 Task: In Mark's project, Hide the field "Status" for the table layout.
Action: Mouse pressed left at (251, 152)
Screenshot: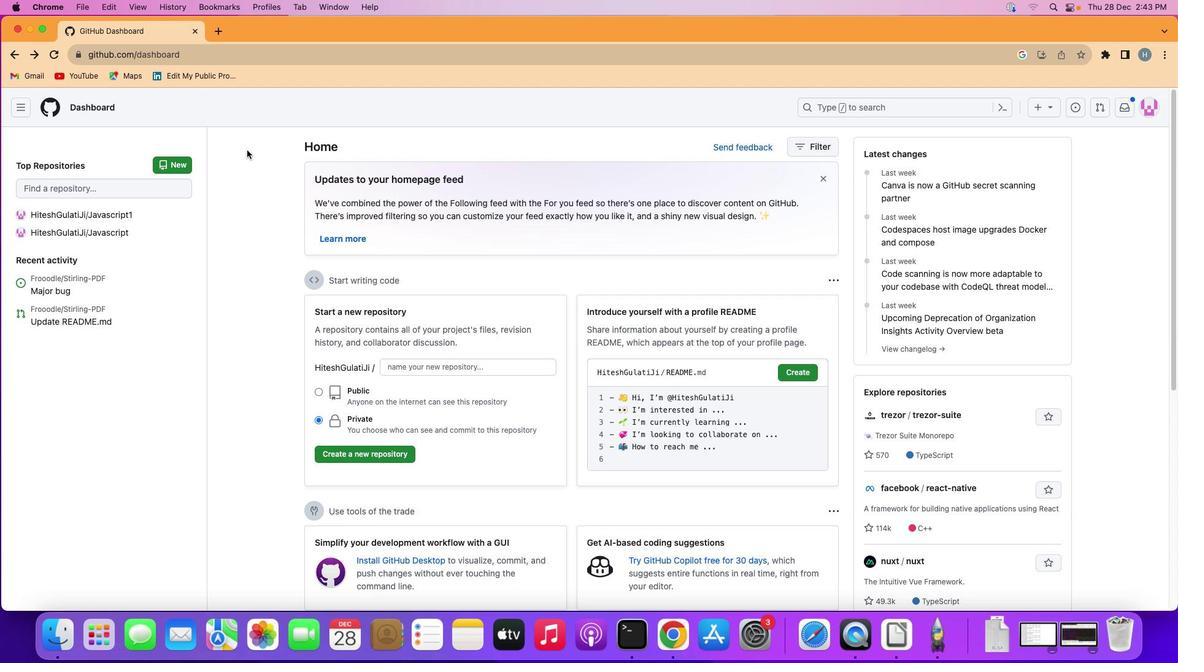 
Action: Mouse moved to (20, 104)
Screenshot: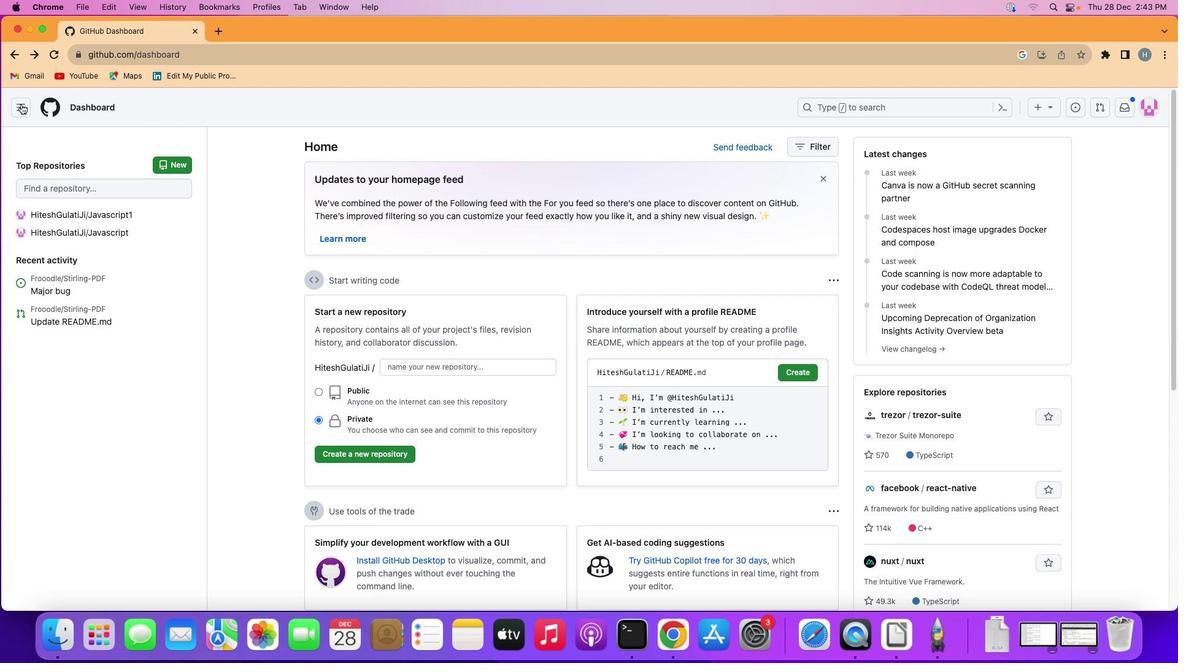 
Action: Mouse pressed left at (20, 104)
Screenshot: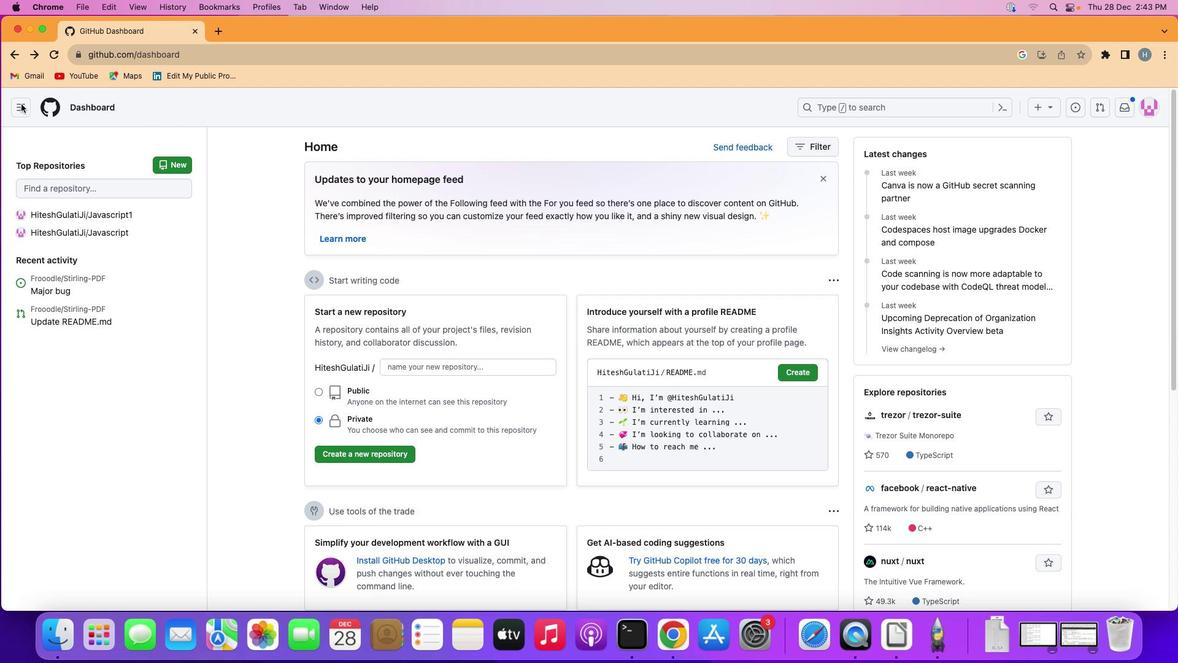 
Action: Mouse moved to (48, 186)
Screenshot: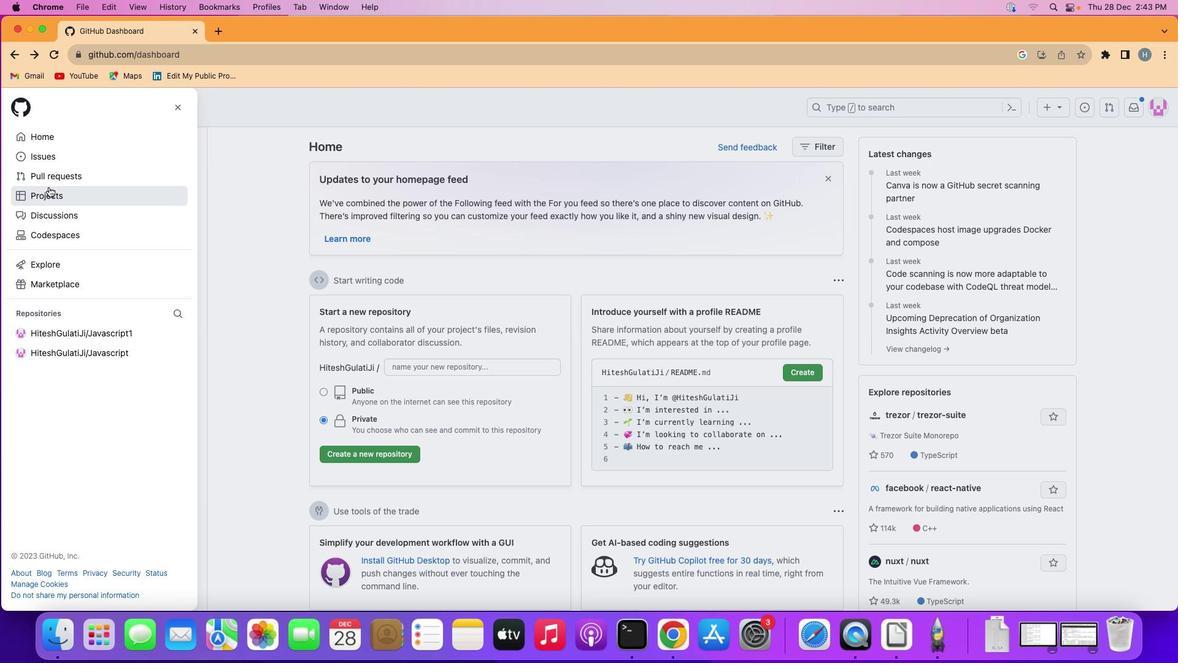 
Action: Mouse pressed left at (48, 186)
Screenshot: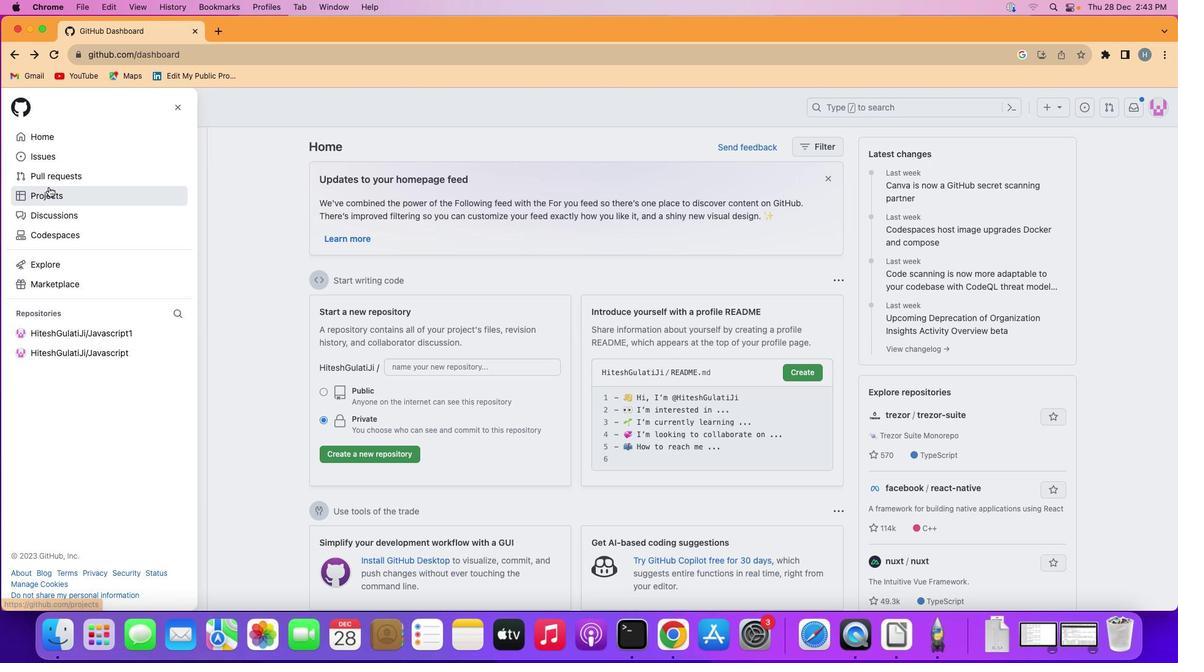 
Action: Mouse moved to (462, 220)
Screenshot: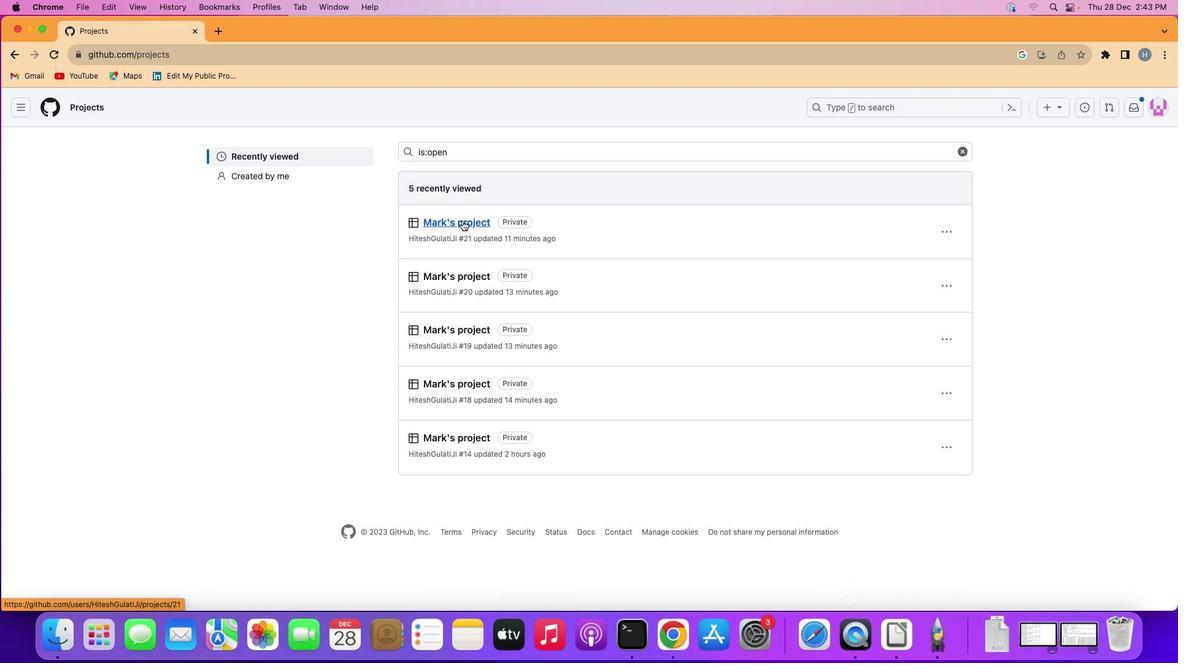 
Action: Mouse pressed left at (462, 220)
Screenshot: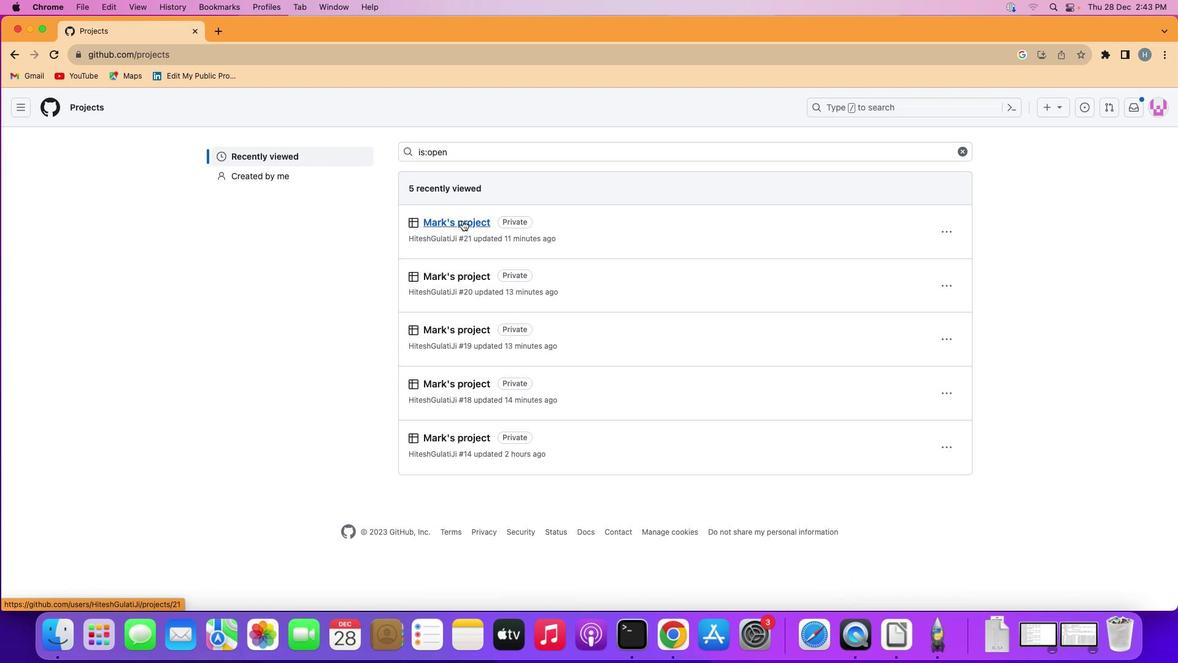 
Action: Mouse moved to (85, 166)
Screenshot: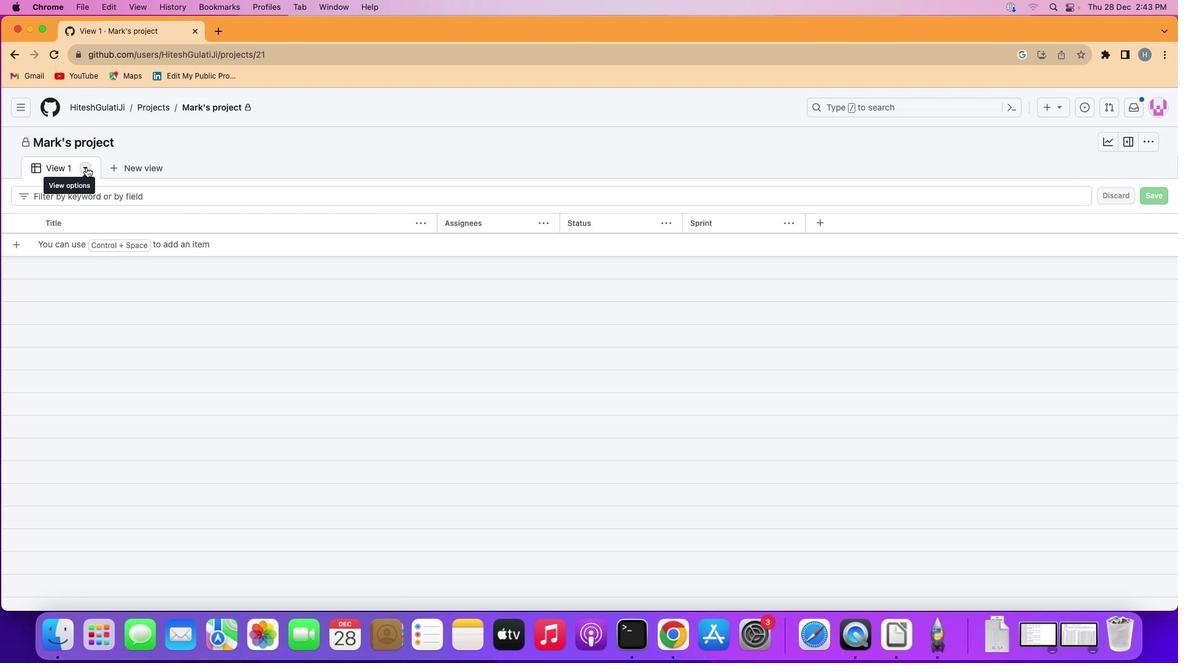 
Action: Mouse pressed left at (85, 166)
Screenshot: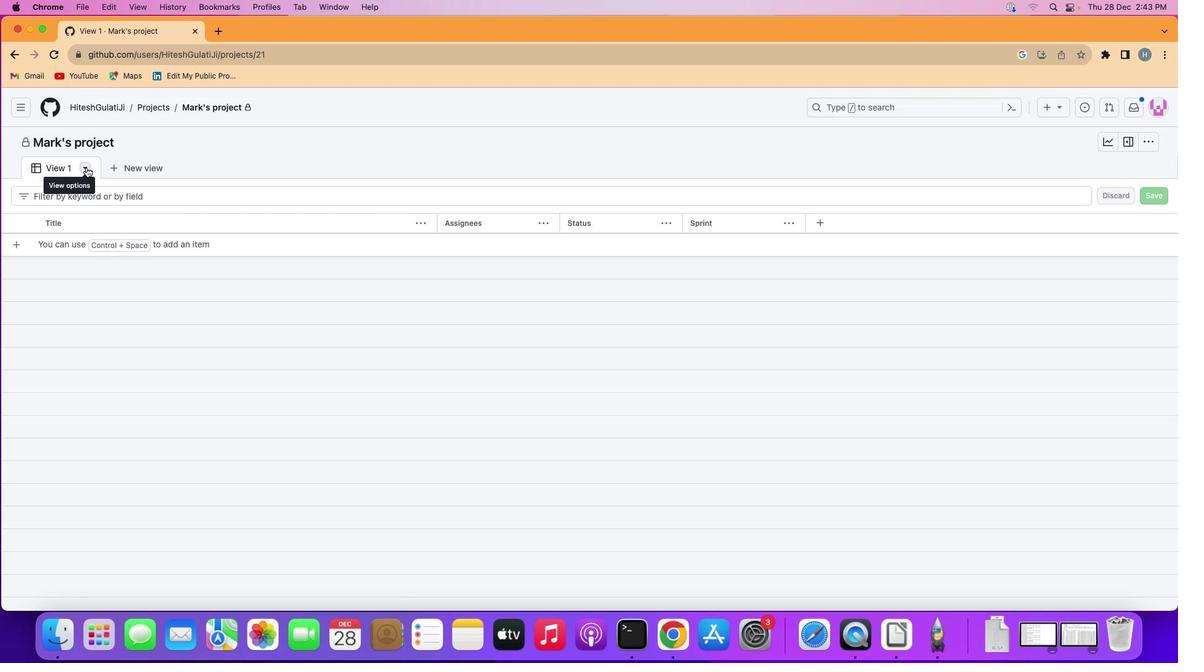 
Action: Mouse moved to (133, 256)
Screenshot: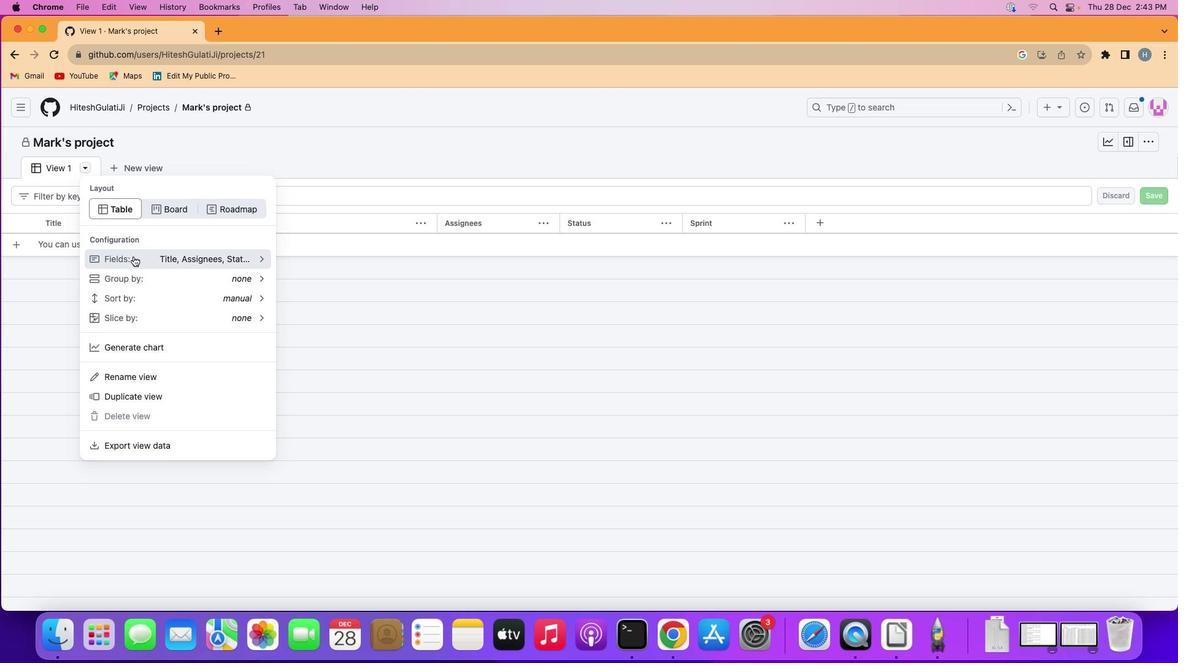 
Action: Mouse pressed left at (133, 256)
Screenshot: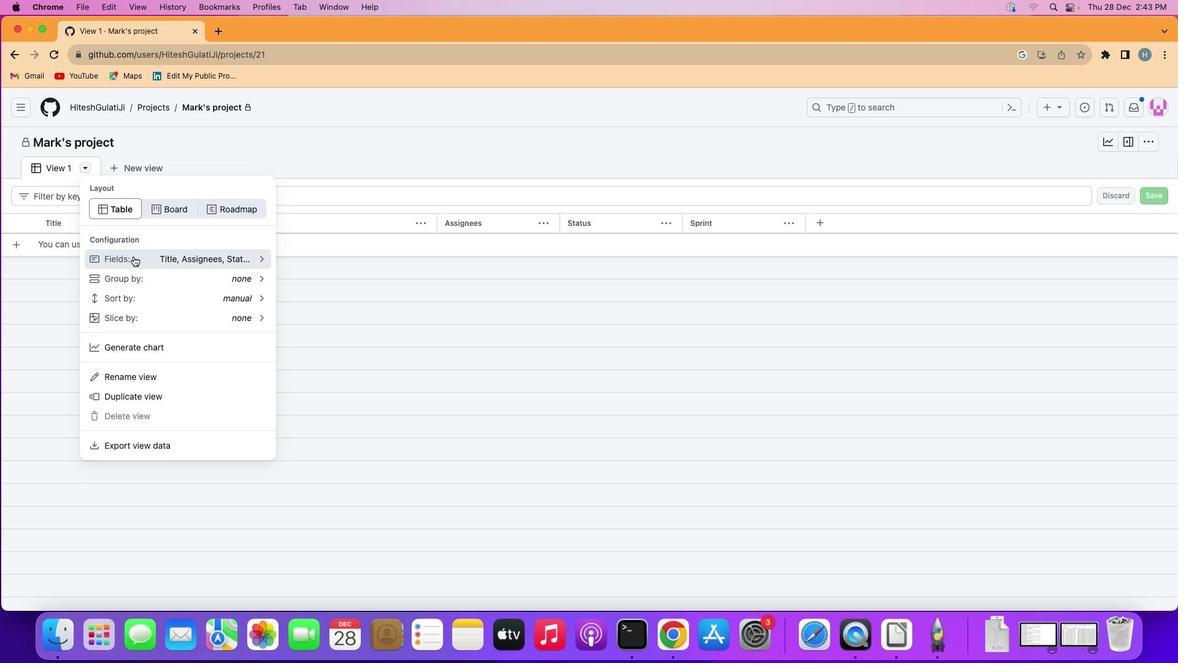 
Action: Mouse moved to (95, 281)
Screenshot: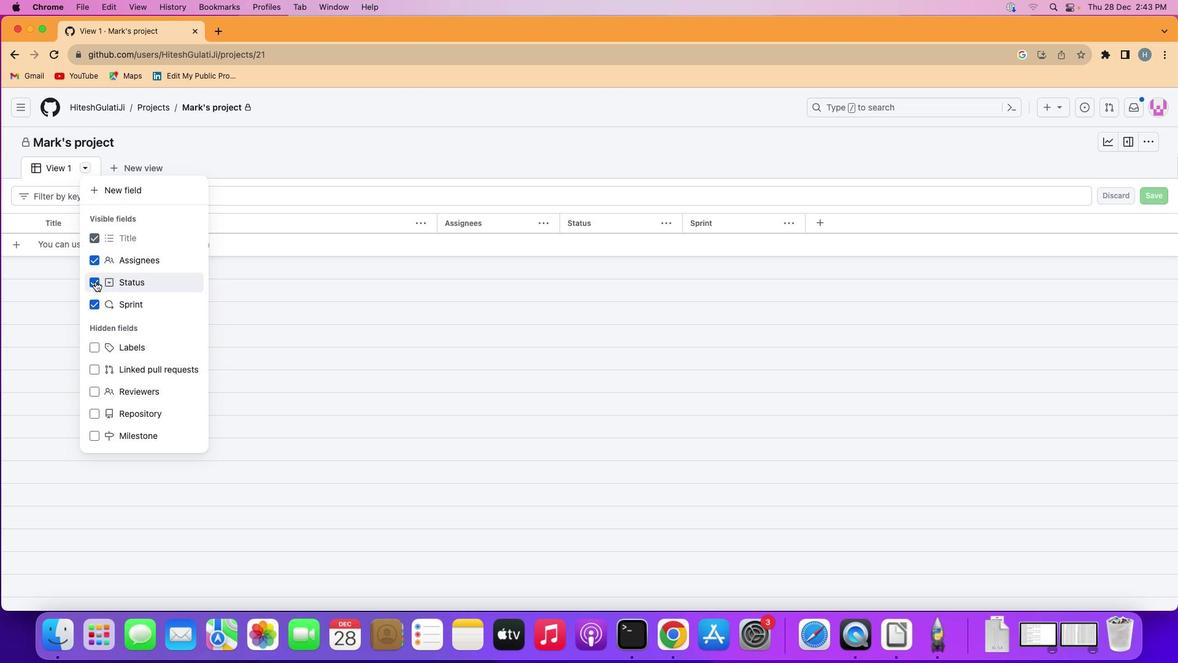 
Action: Mouse pressed left at (95, 281)
Screenshot: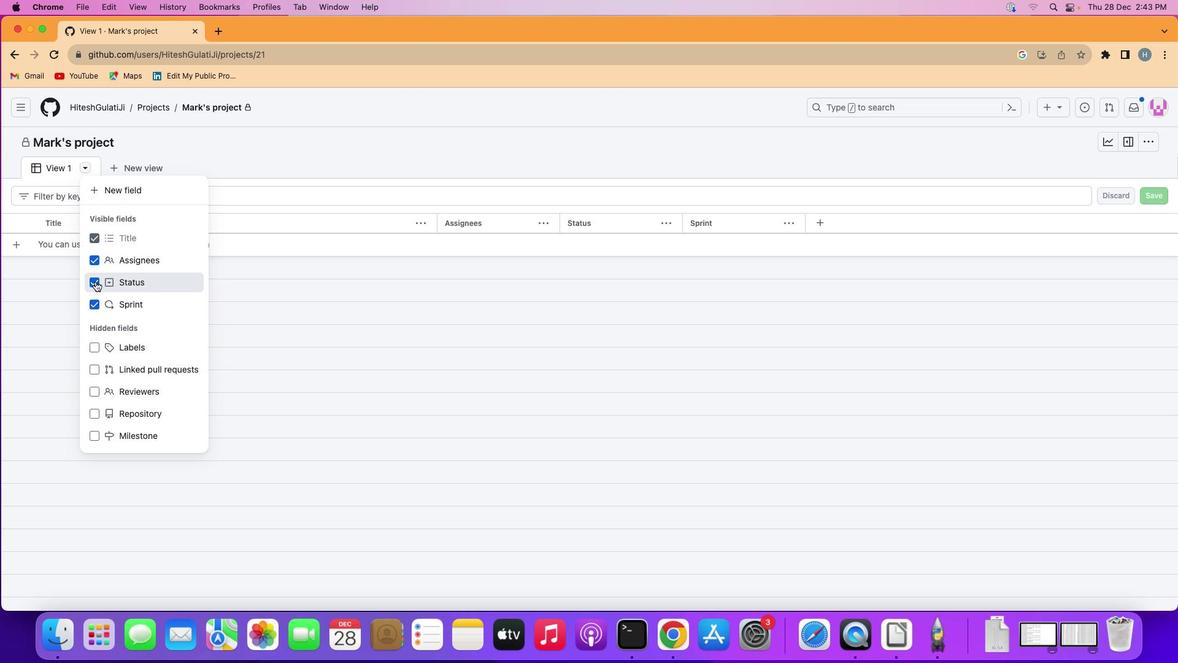 
Action: Mouse moved to (176, 277)
Screenshot: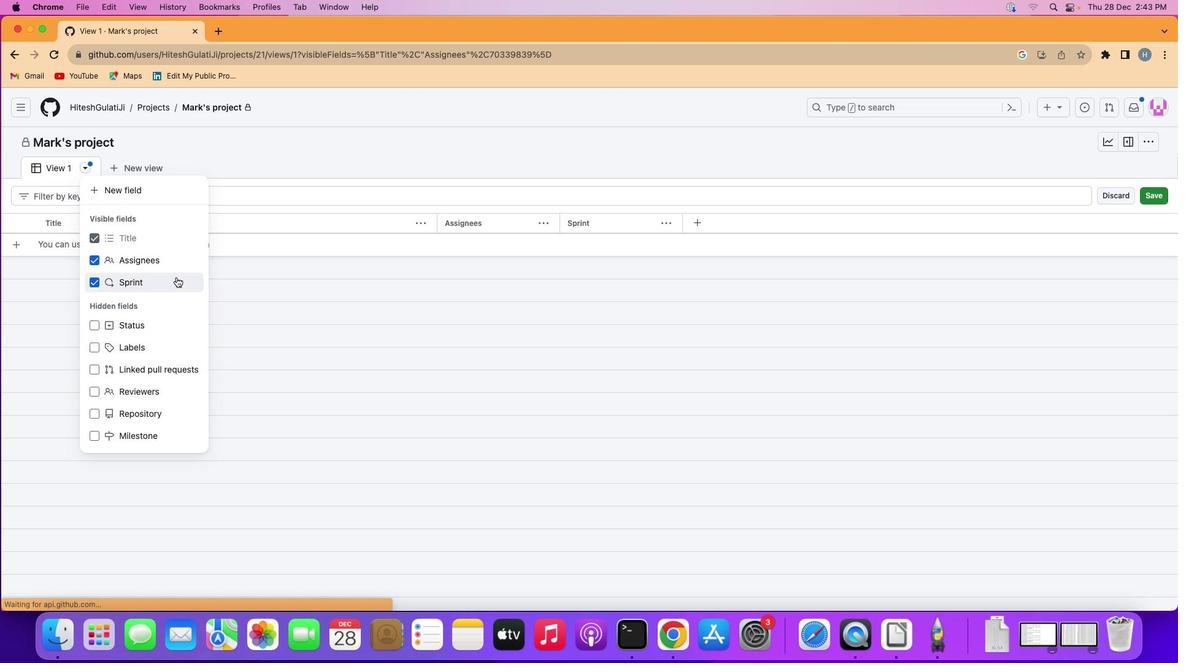 
